 Task: Select All
Action: Mouse moved to (120, 416)
Screenshot: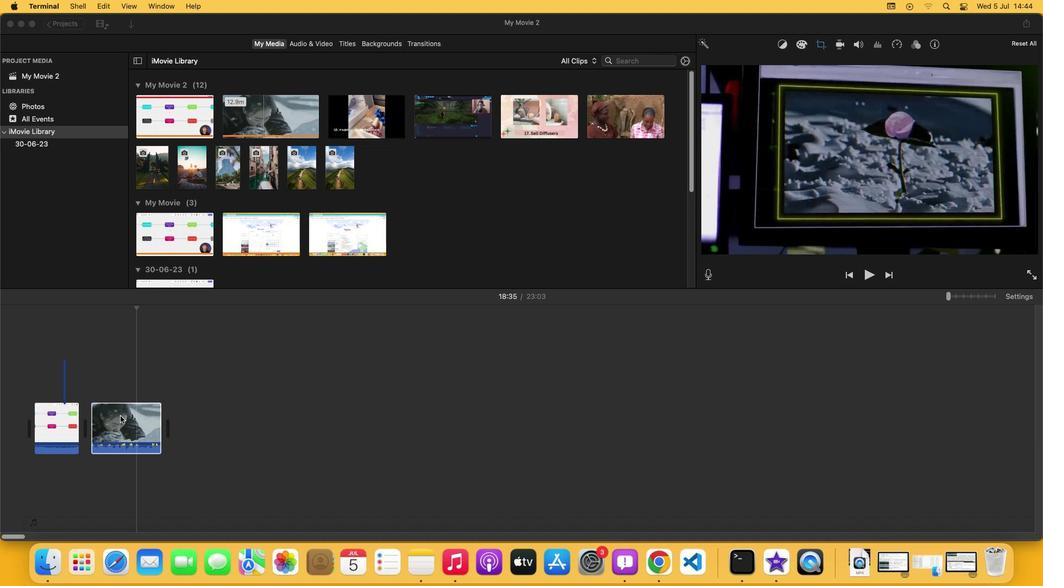 
Action: Mouse pressed left at (120, 416)
Screenshot: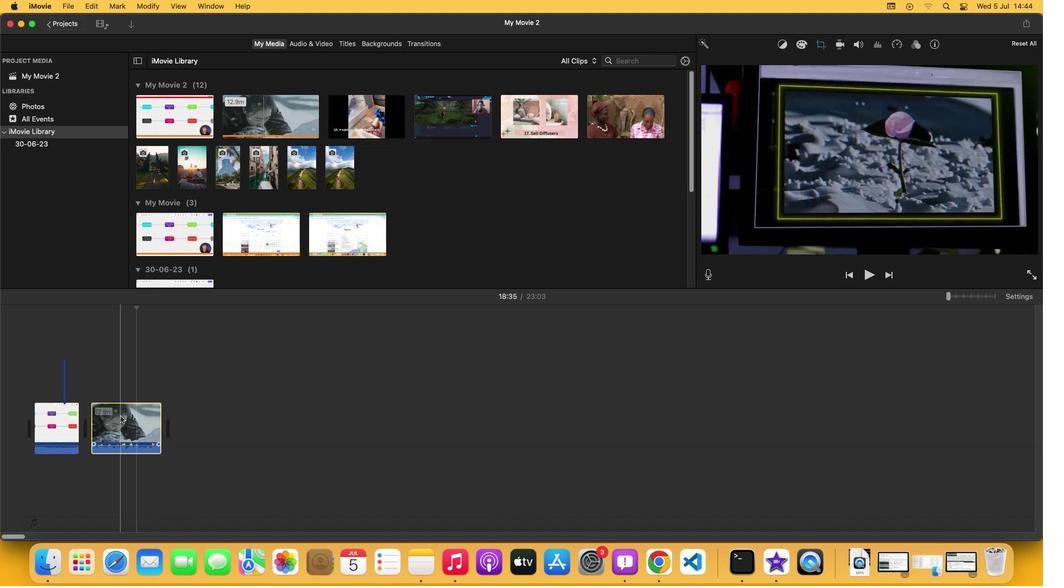
Action: Mouse moved to (95, 7)
Screenshot: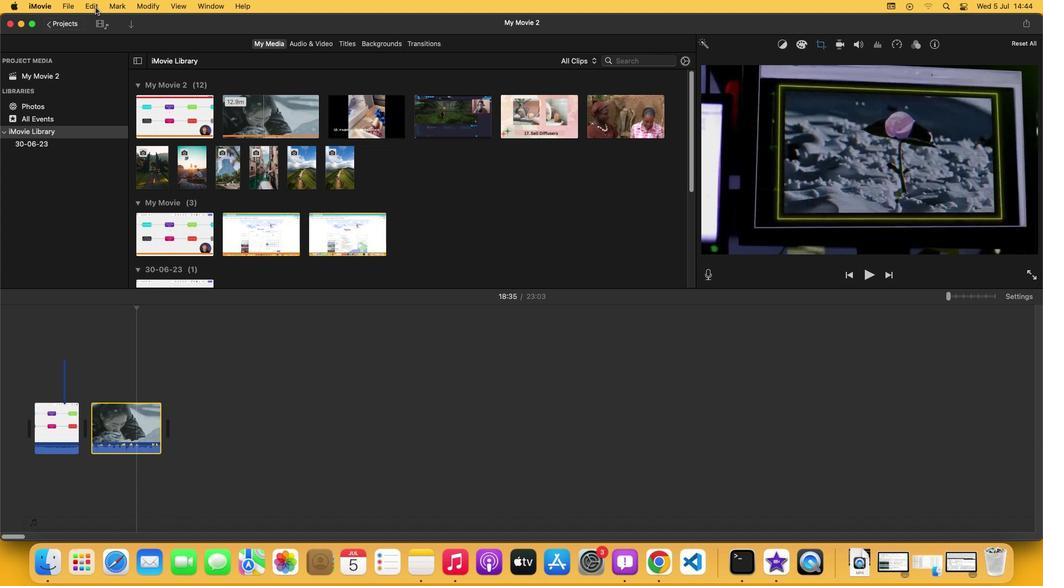 
Action: Mouse pressed left at (95, 7)
Screenshot: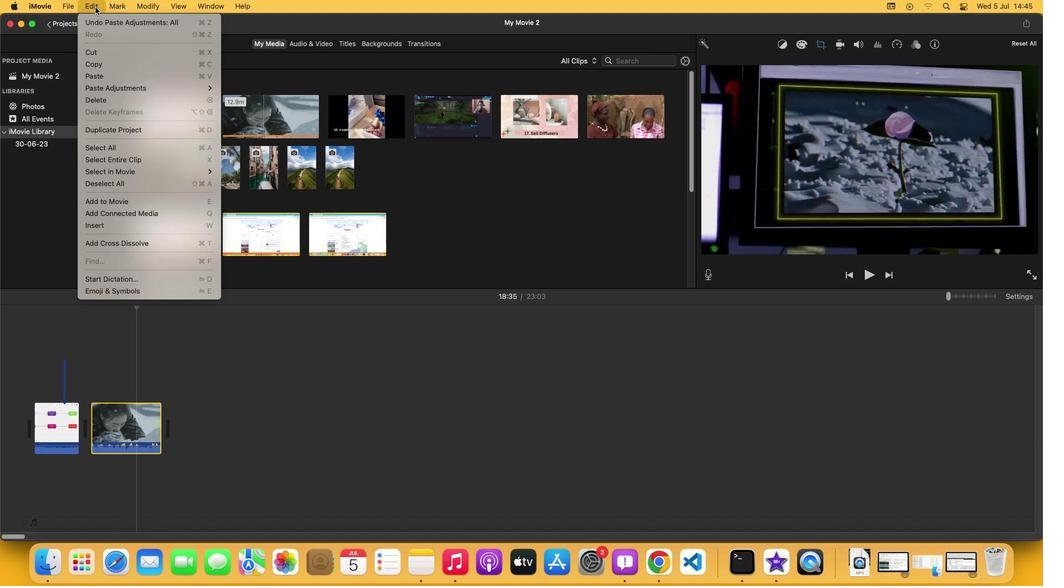 
Action: Mouse moved to (246, 90)
Screenshot: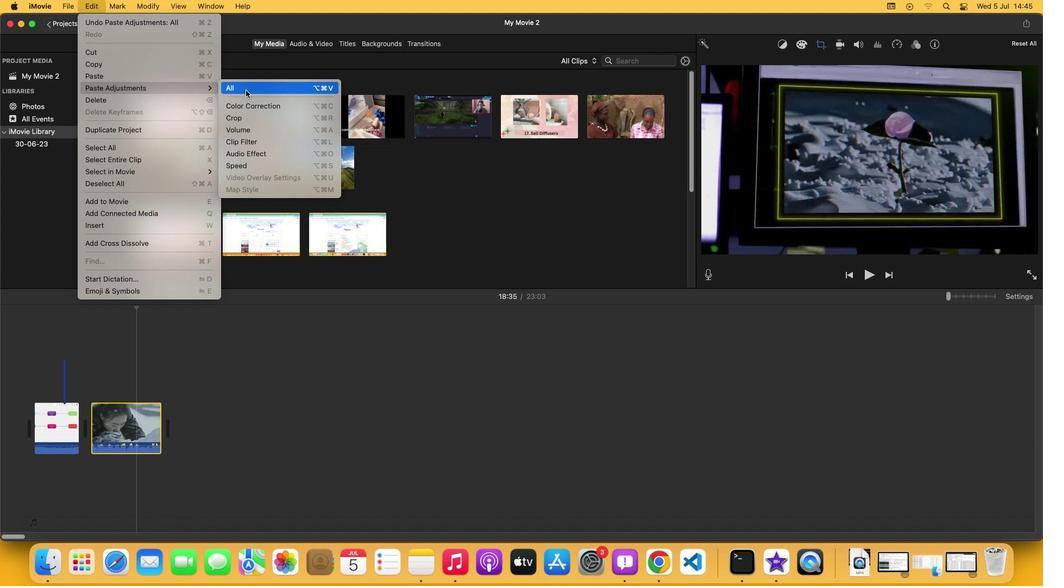 
Action: Mouse pressed left at (246, 90)
Screenshot: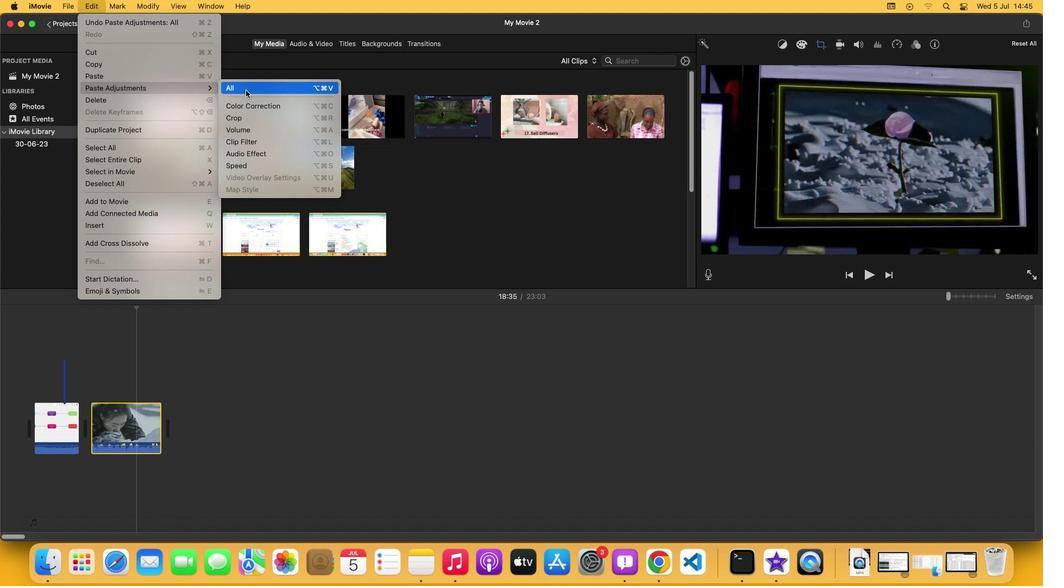 
Action: Mouse moved to (239, 107)
Screenshot: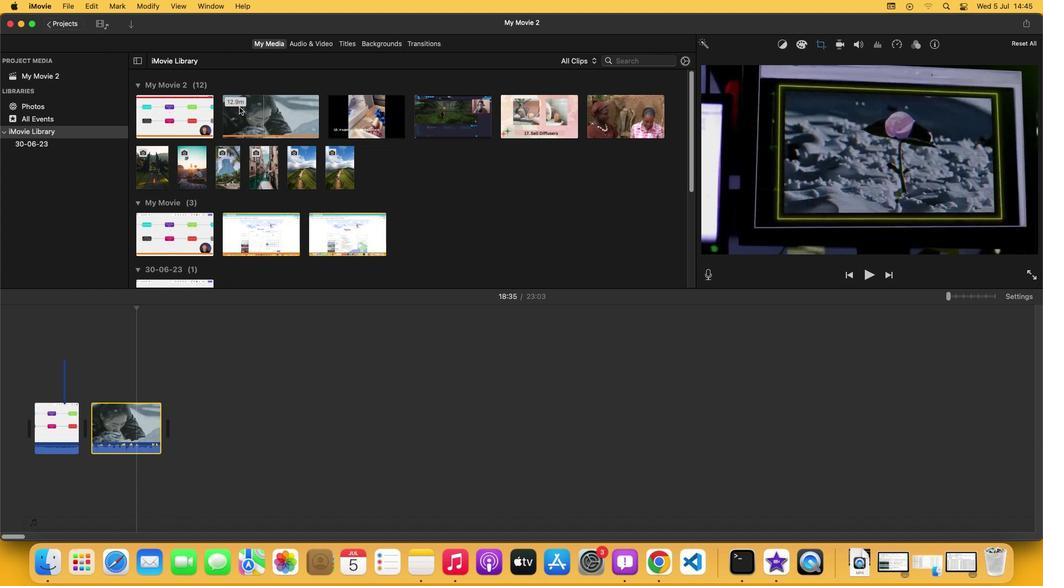 
